 Task: Insert the bar chart.
Action: Mouse moved to (69, 204)
Screenshot: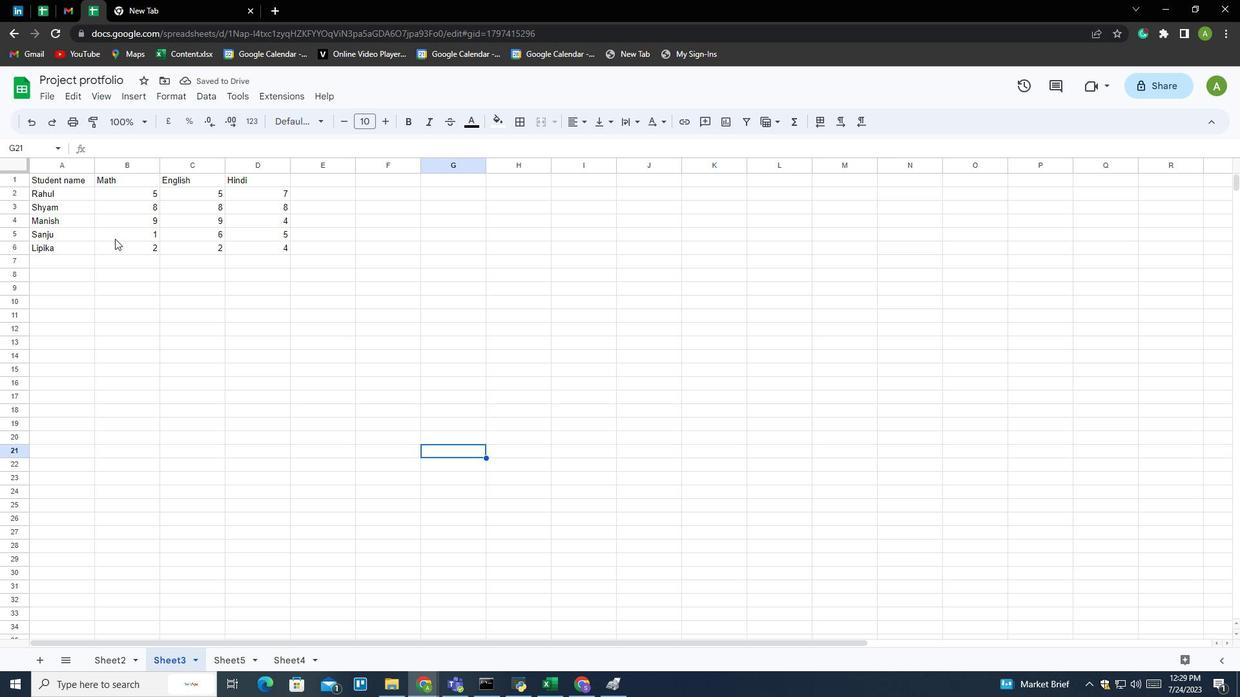 
Action: Mouse pressed left at (69, 204)
Screenshot: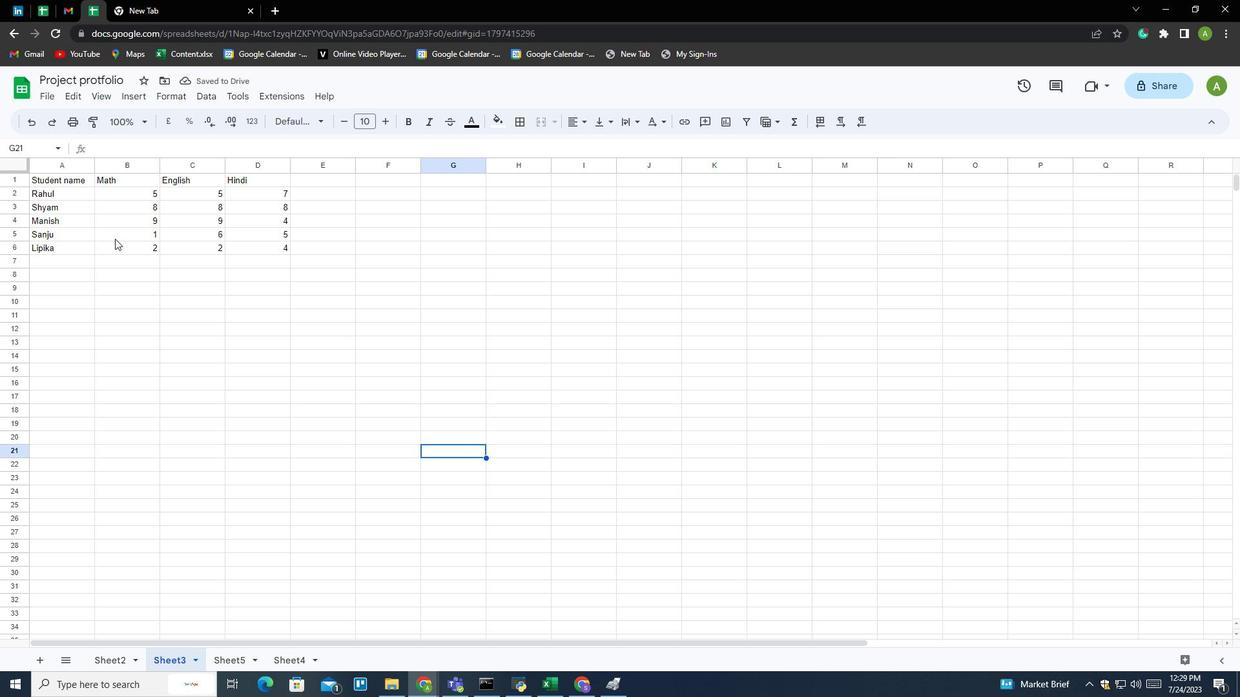 
Action: Mouse moved to (69, 204)
Screenshot: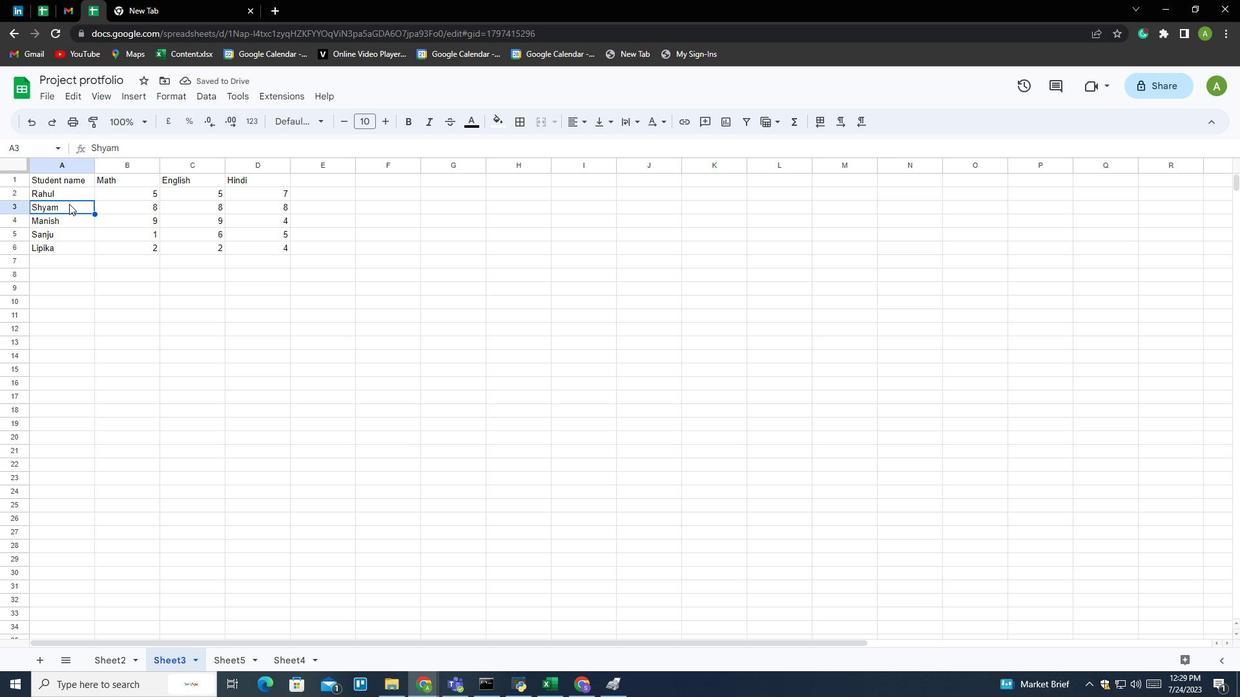 
Action: Key pressed ctrl+A
Screenshot: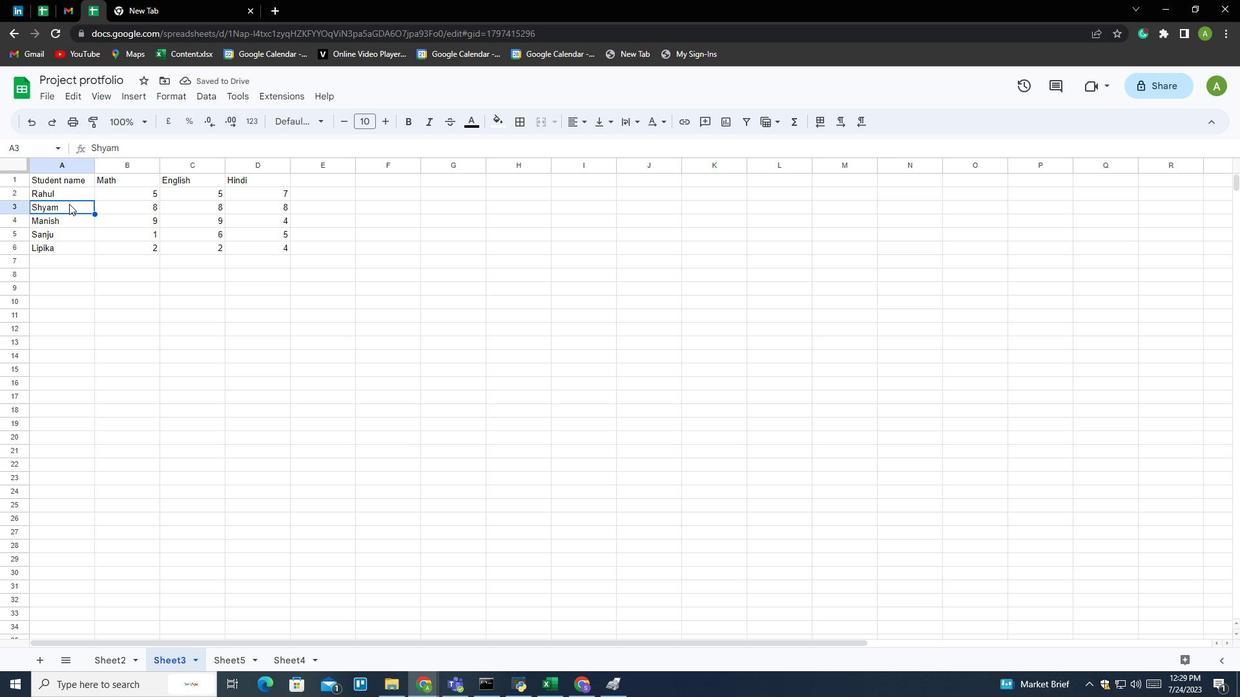 
Action: Mouse moved to (725, 122)
Screenshot: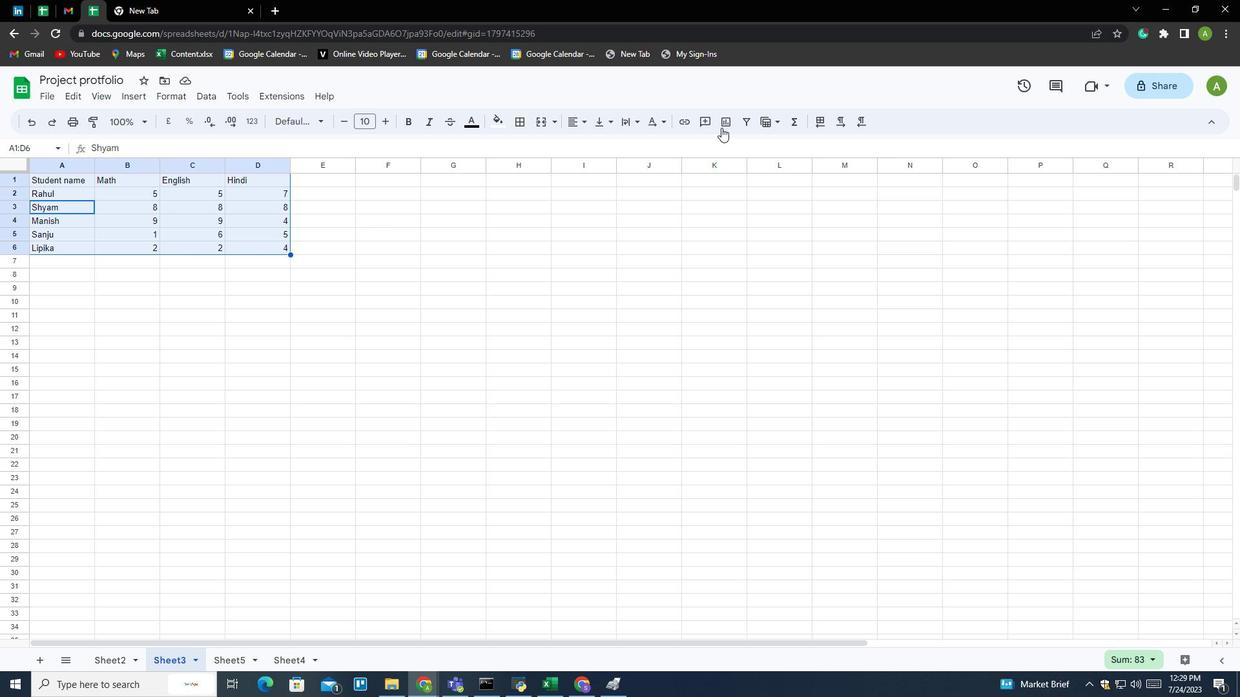 
Action: Mouse pressed left at (725, 122)
Screenshot: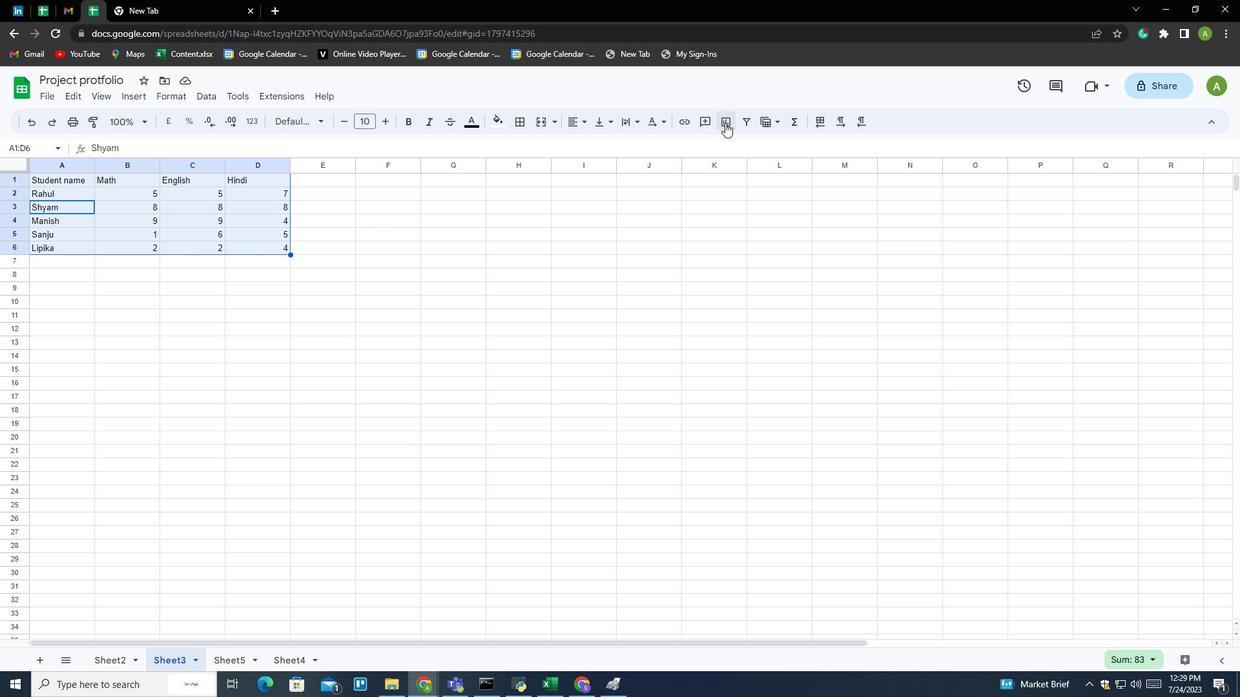 
Action: Mouse moved to (1138, 205)
Screenshot: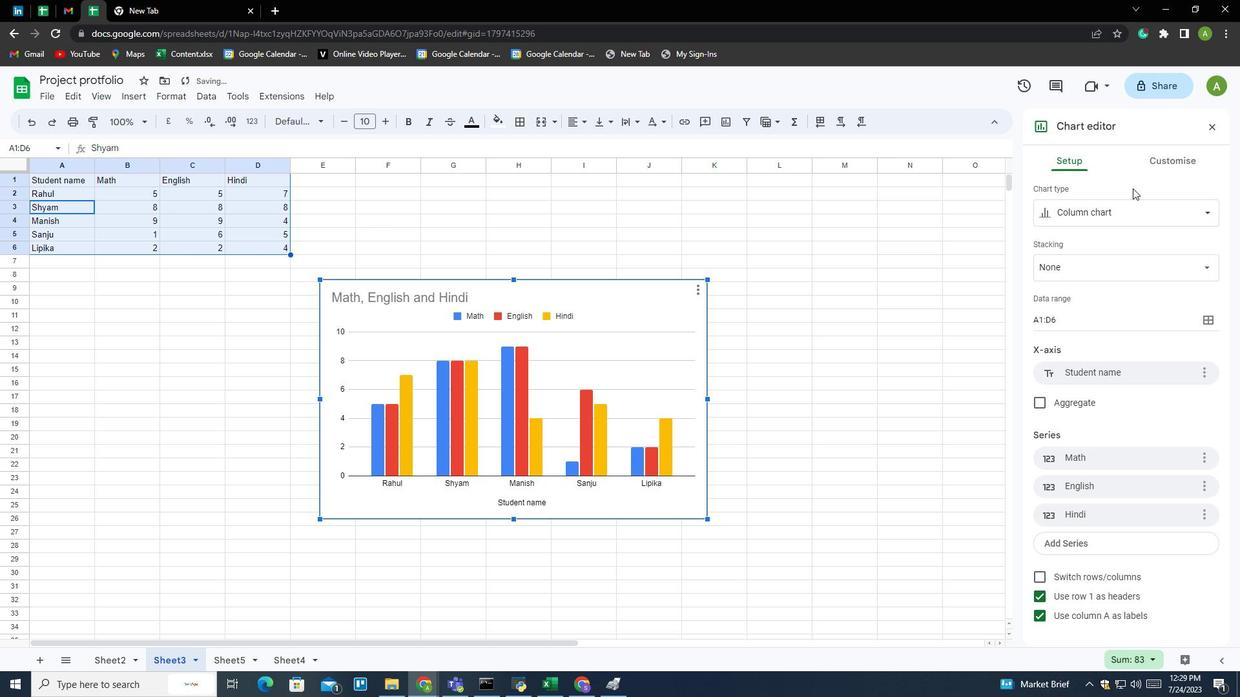 
Action: Mouse pressed left at (1138, 205)
Screenshot: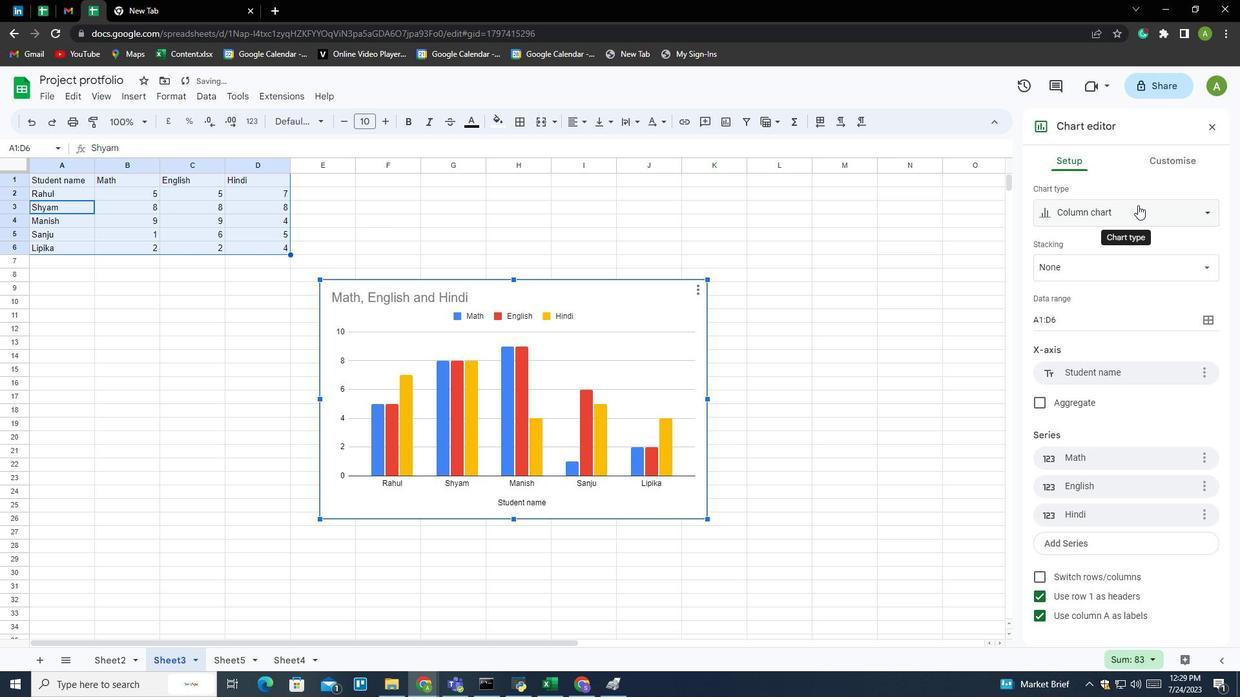 
Action: Mouse moved to (1163, 275)
Screenshot: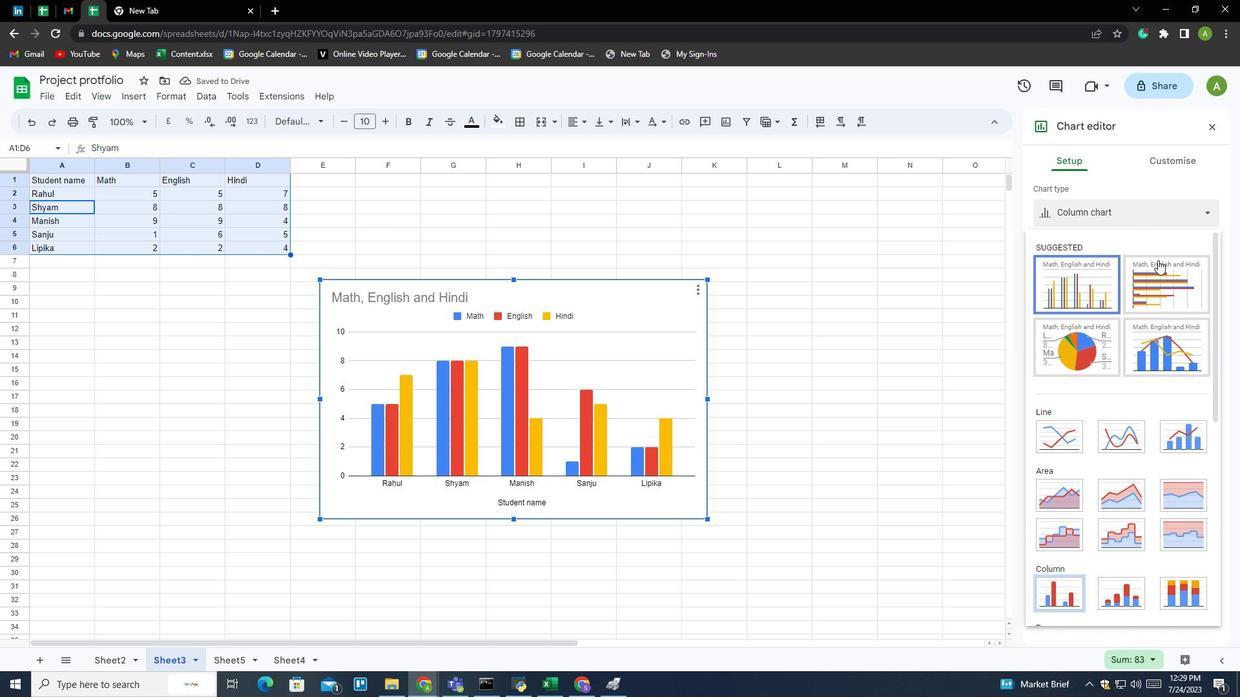 
Action: Mouse pressed left at (1163, 275)
Screenshot: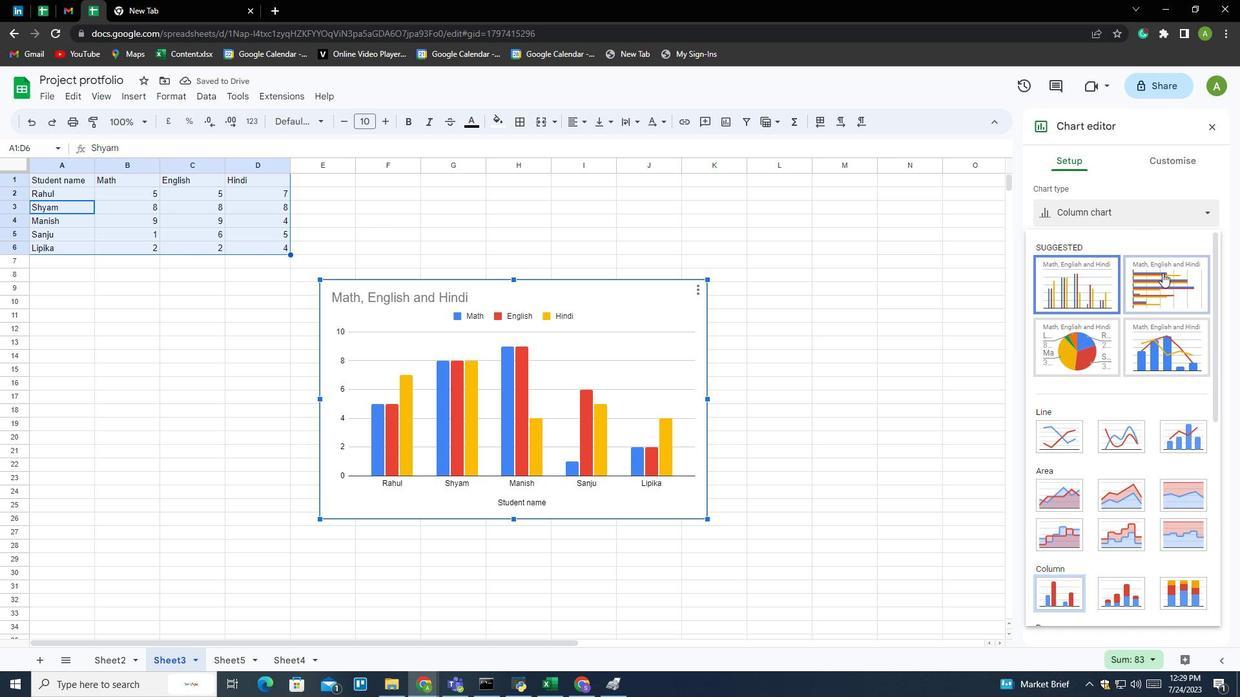 
Action: Mouse moved to (821, 347)
Screenshot: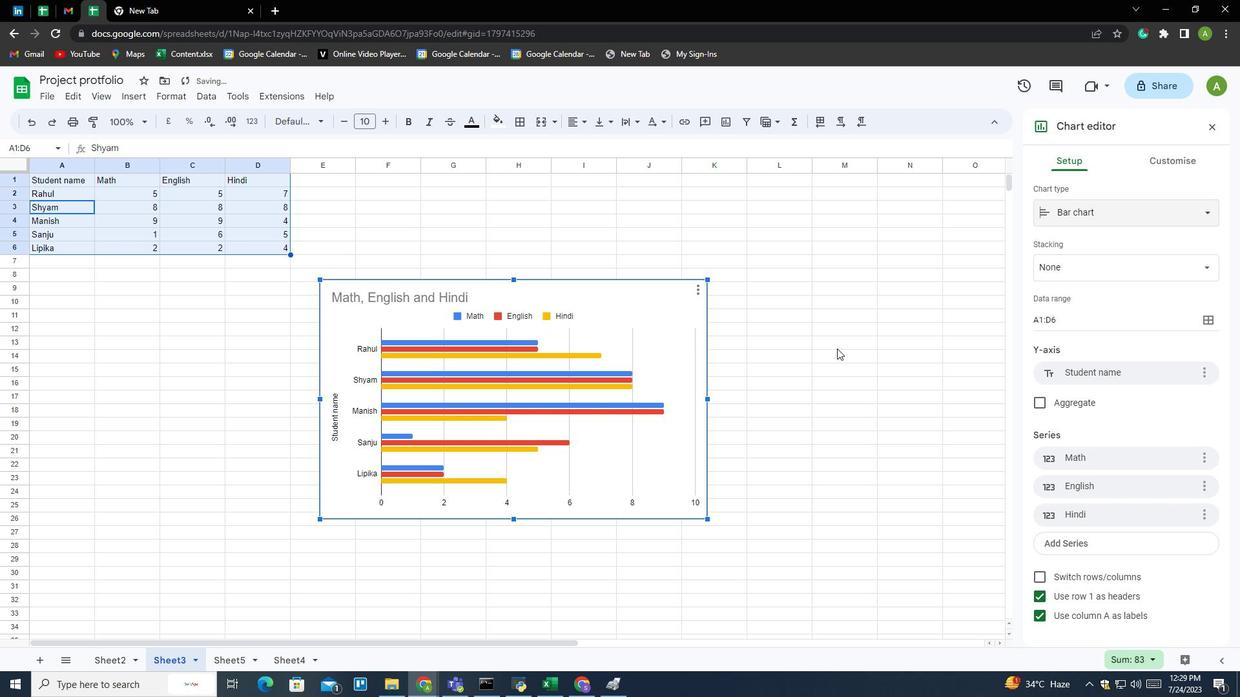 
